 Task: Visit the documents section on the  page of United Health Group
Action: Mouse moved to (495, 62)
Screenshot: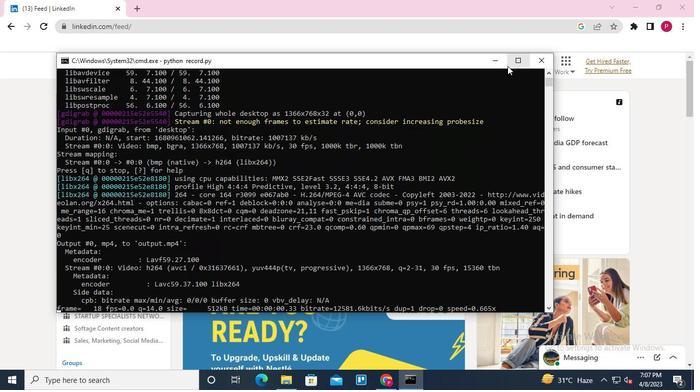 
Action: Mouse pressed left at (495, 62)
Screenshot: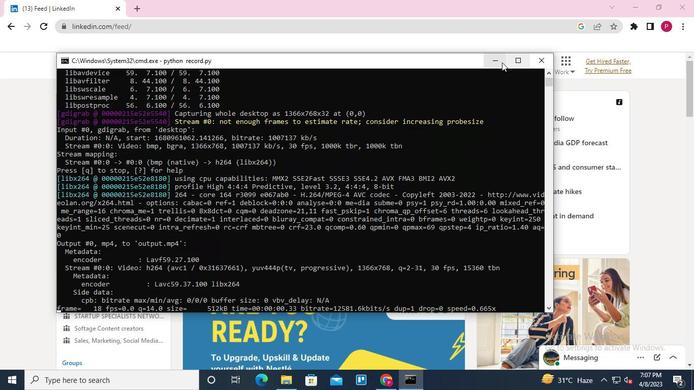 
Action: Mouse moved to (116, 63)
Screenshot: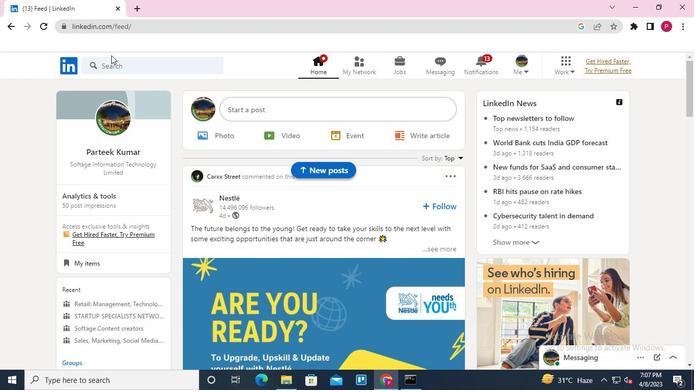 
Action: Mouse pressed left at (116, 63)
Screenshot: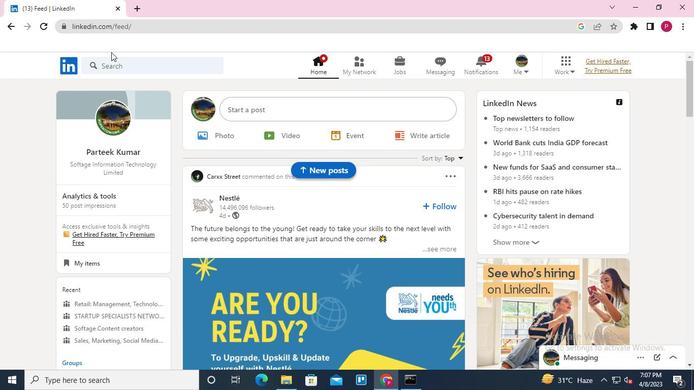 
Action: Mouse moved to (105, 112)
Screenshot: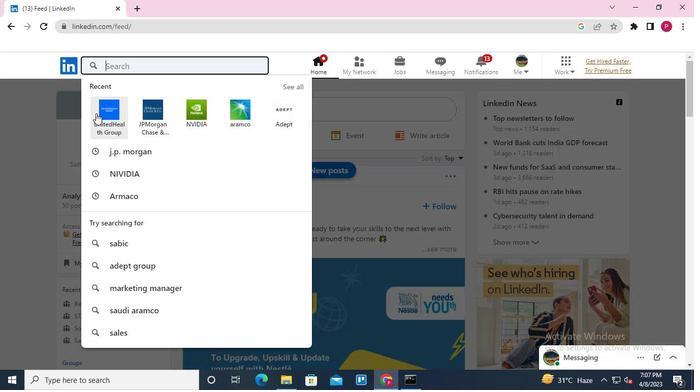 
Action: Mouse pressed left at (105, 112)
Screenshot: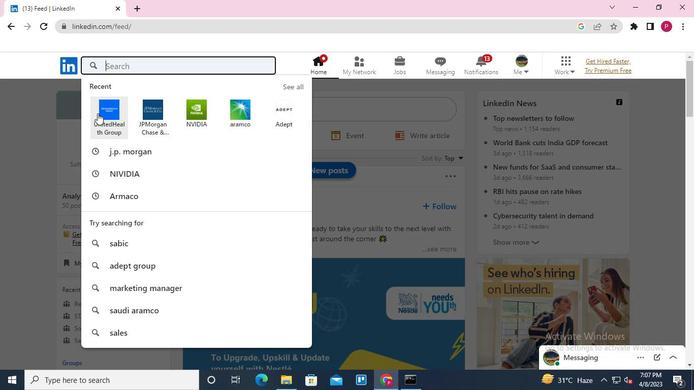 
Action: Mouse moved to (183, 119)
Screenshot: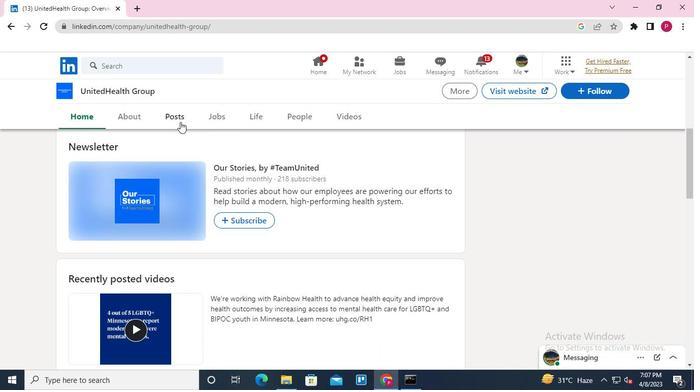 
Action: Mouse pressed left at (183, 119)
Screenshot: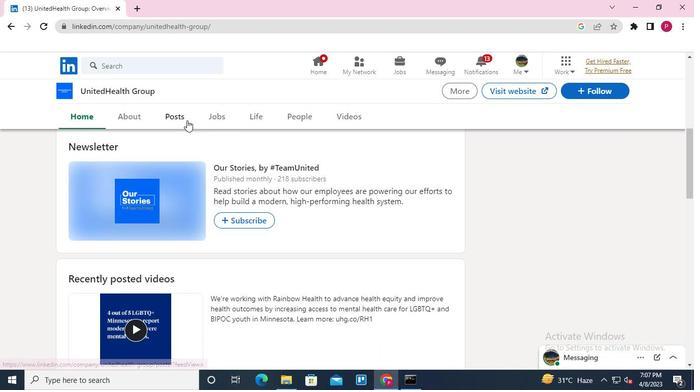 
Action: Mouse moved to (349, 192)
Screenshot: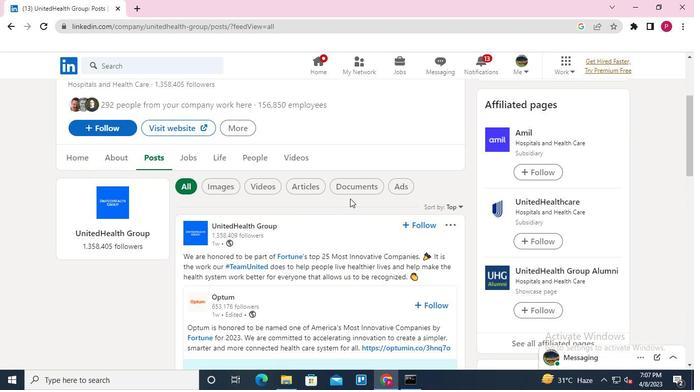 
Action: Mouse pressed left at (349, 192)
Screenshot: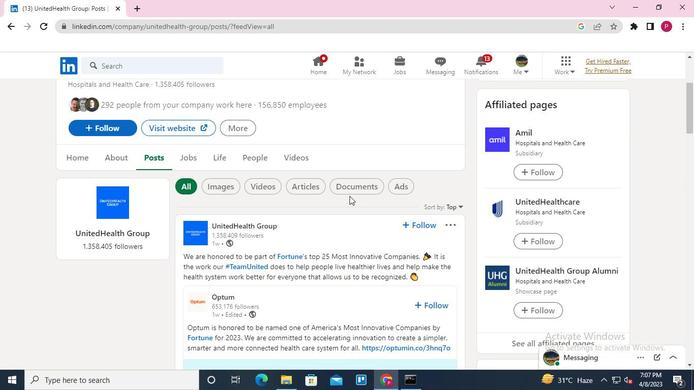
Action: Mouse moved to (332, 243)
Screenshot: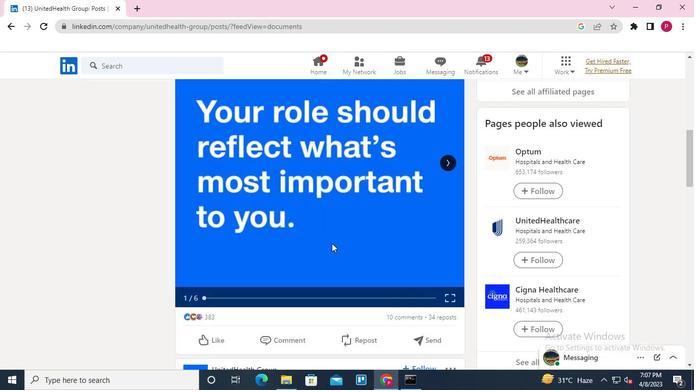
Action: Keyboard Key.alt_l
Screenshot: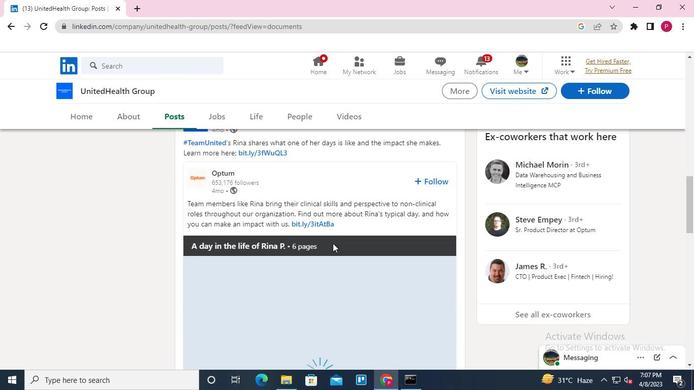 
Action: Keyboard Key.tab
Screenshot: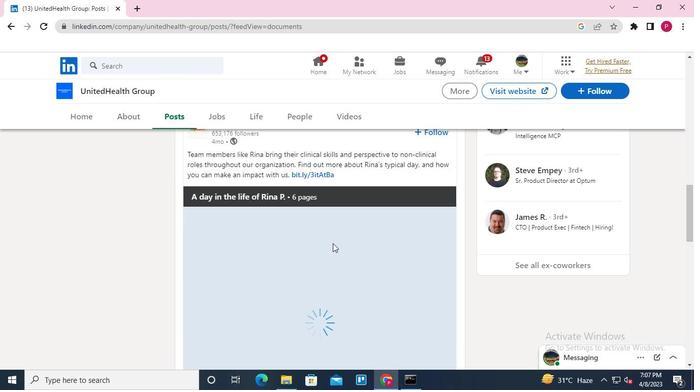 
Action: Mouse moved to (535, 60)
Screenshot: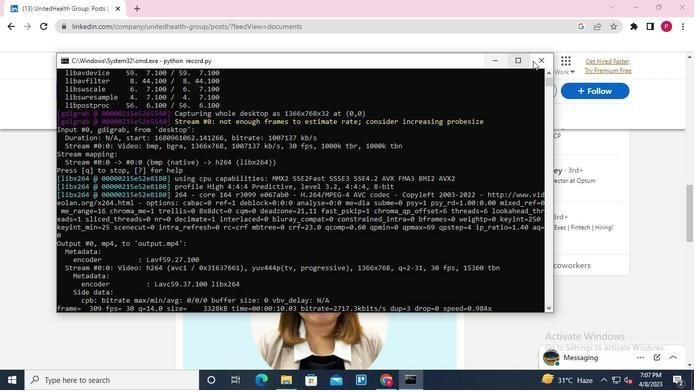 
Action: Mouse pressed left at (535, 60)
Screenshot: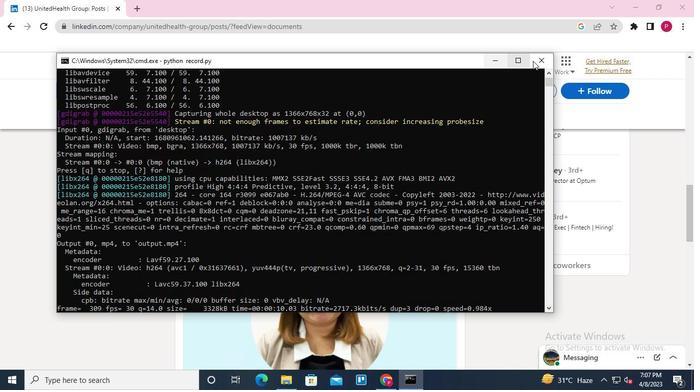 
